 Task: Create a sub task Design and Implement Solution for the task  Implement multi-language support for the app in the project TrapPlan , assign it to team member softage.10@softage.net and update the status of the sub task to  On Track  , set the priority of the sub task to Low.
Action: Mouse moved to (62, 404)
Screenshot: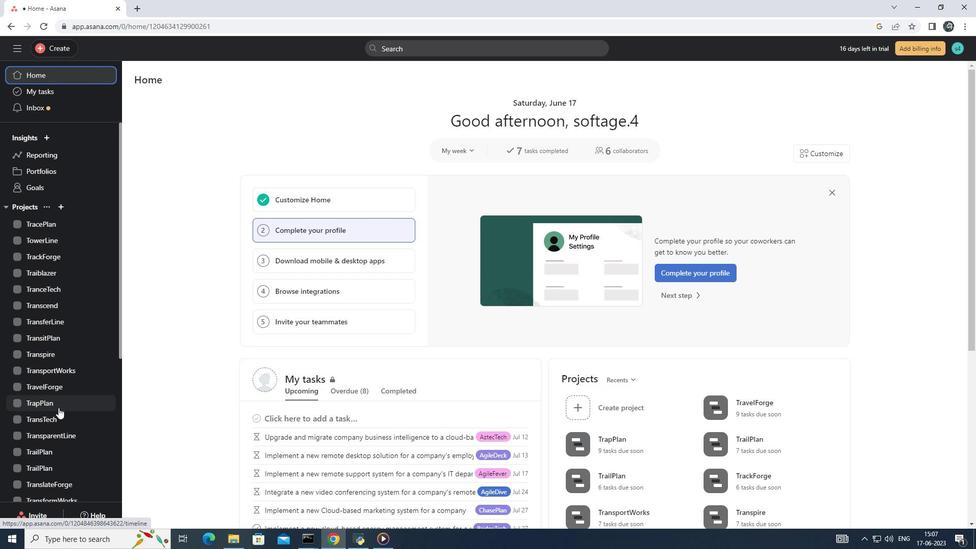 
Action: Mouse pressed left at (62, 404)
Screenshot: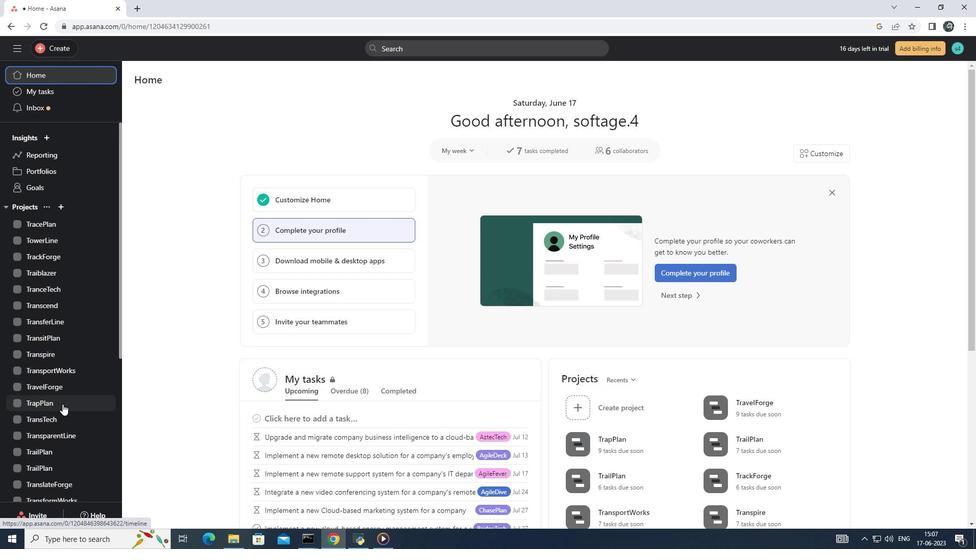 
Action: Mouse pressed left at (62, 404)
Screenshot: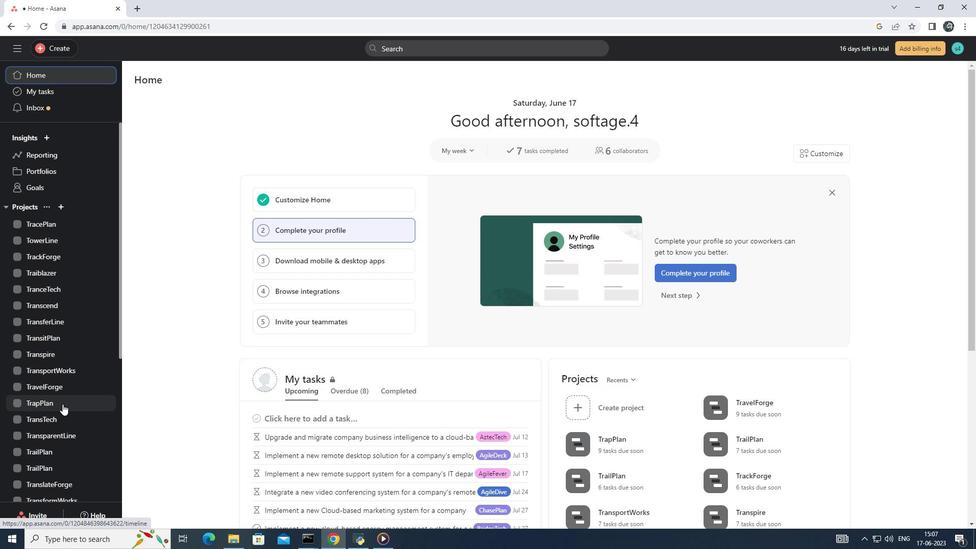
Action: Mouse moved to (424, 238)
Screenshot: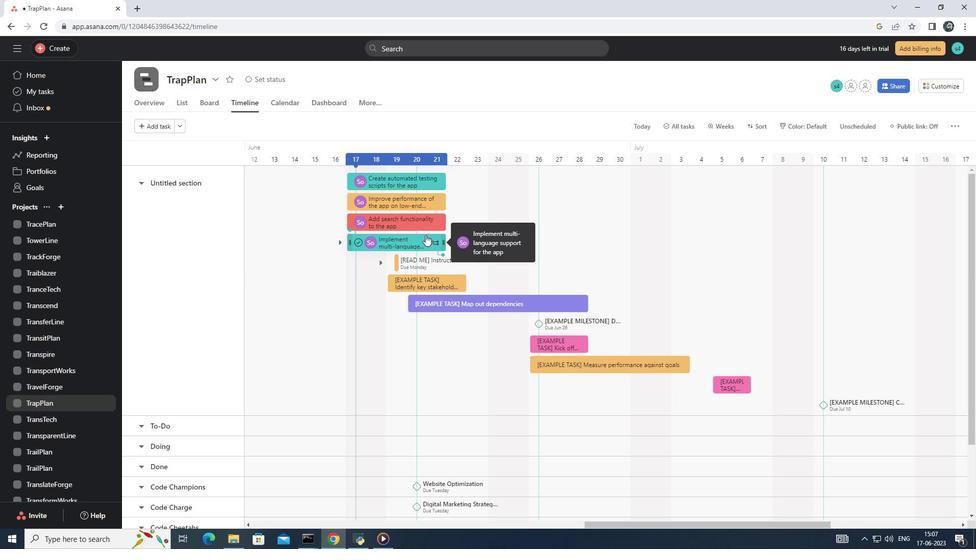 
Action: Mouse pressed left at (424, 238)
Screenshot: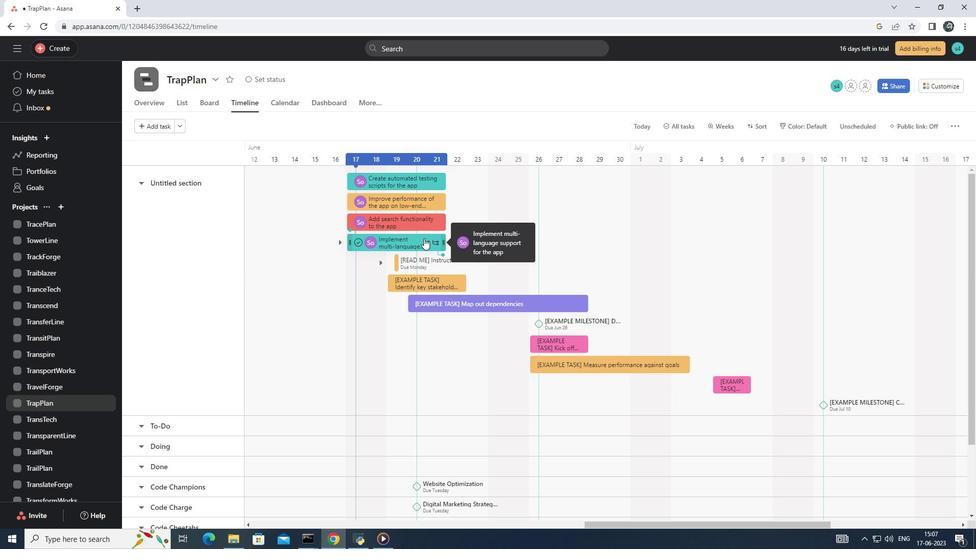 
Action: Mouse moved to (681, 355)
Screenshot: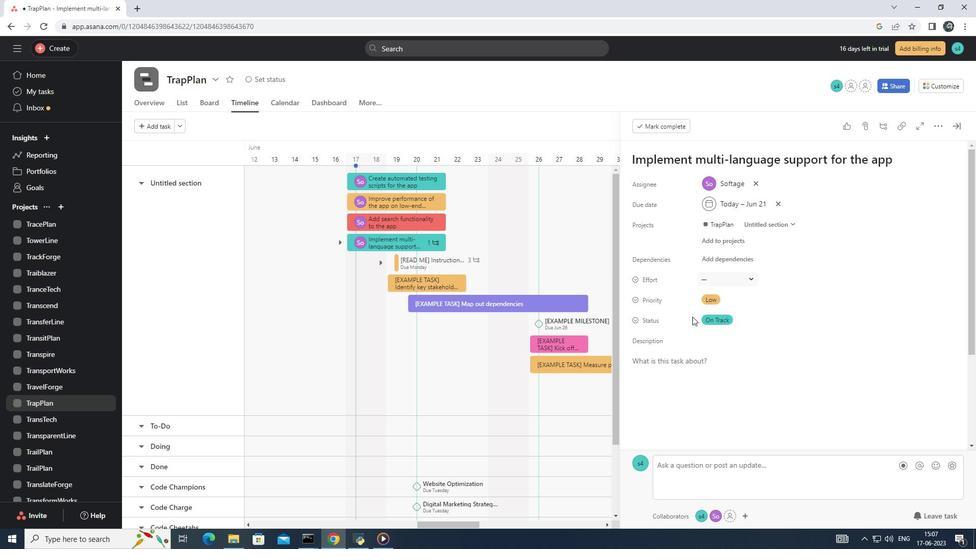 
Action: Mouse scrolled (682, 354) with delta (0, 0)
Screenshot: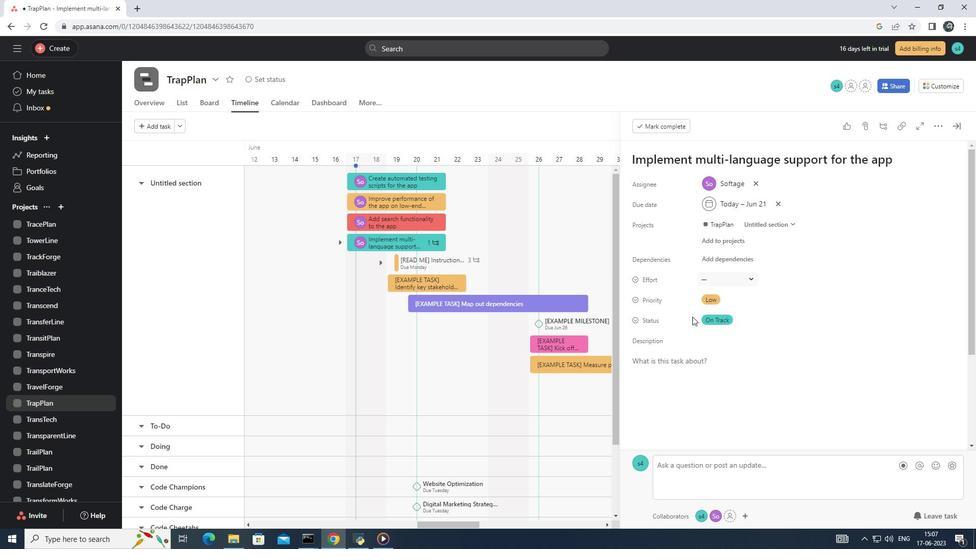 
Action: Mouse moved to (680, 357)
Screenshot: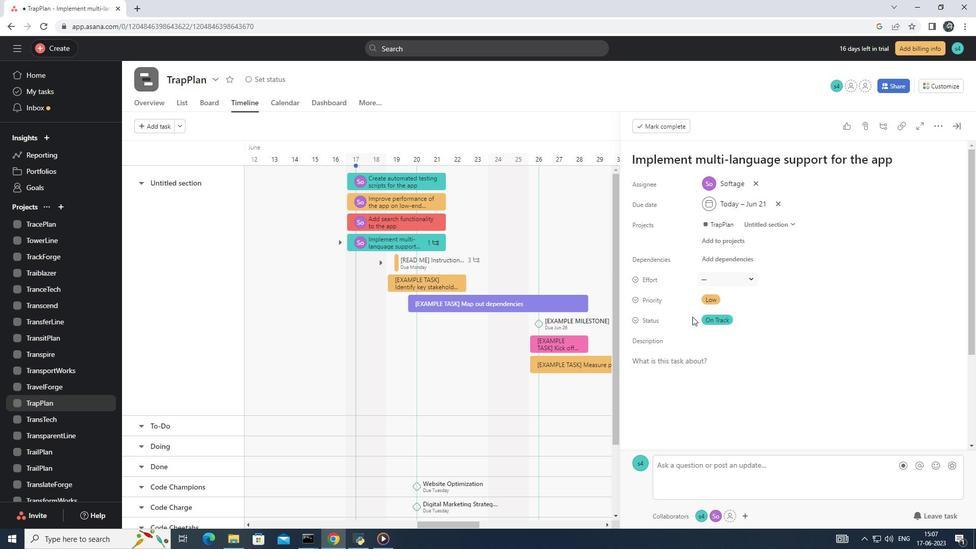 
Action: Mouse scrolled (680, 356) with delta (0, 0)
Screenshot: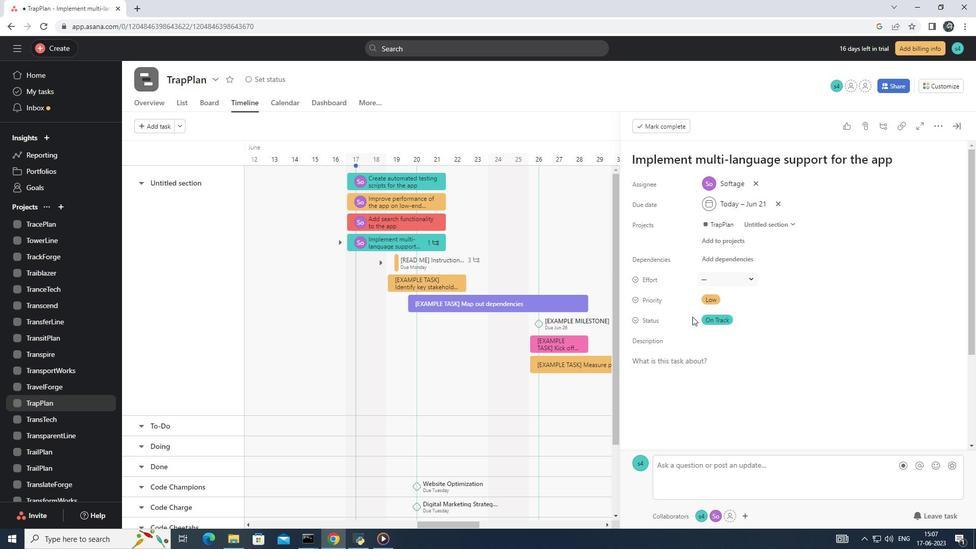 
Action: Mouse scrolled (680, 356) with delta (0, 0)
Screenshot: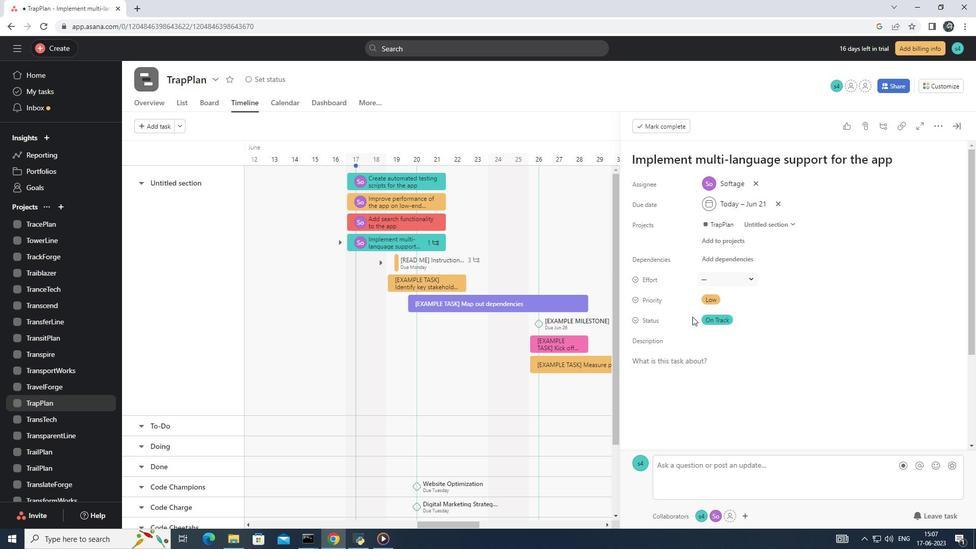 
Action: Mouse scrolled (680, 356) with delta (0, 0)
Screenshot: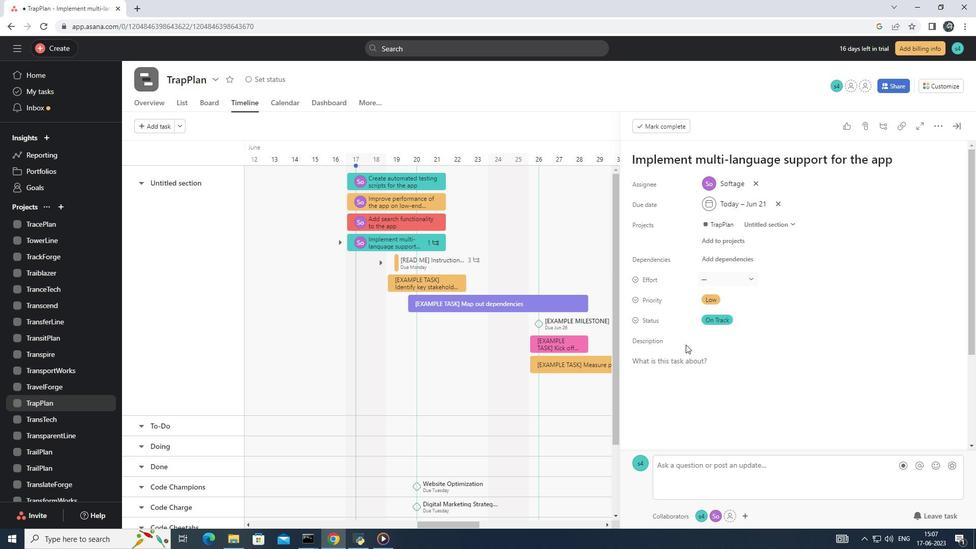 
Action: Mouse moved to (650, 368)
Screenshot: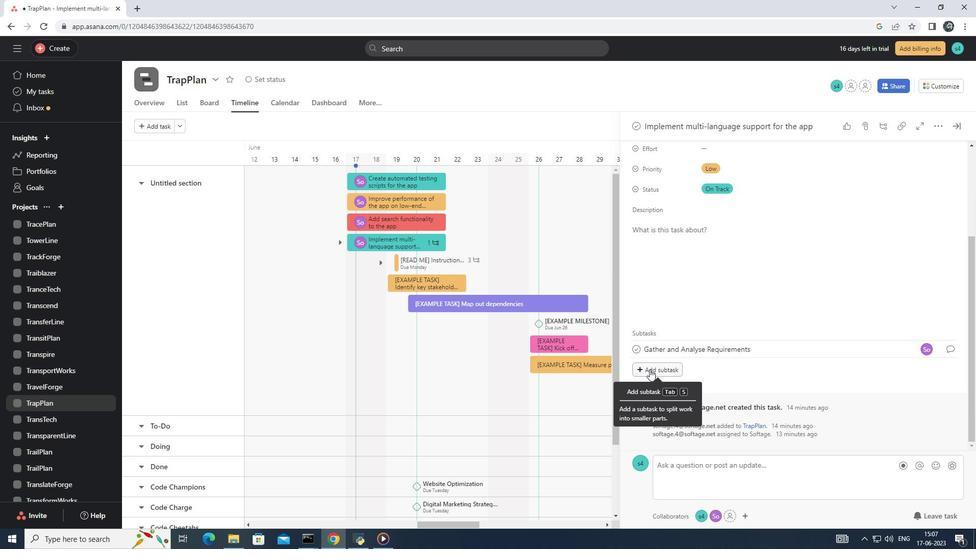 
Action: Mouse pressed left at (650, 368)
Screenshot: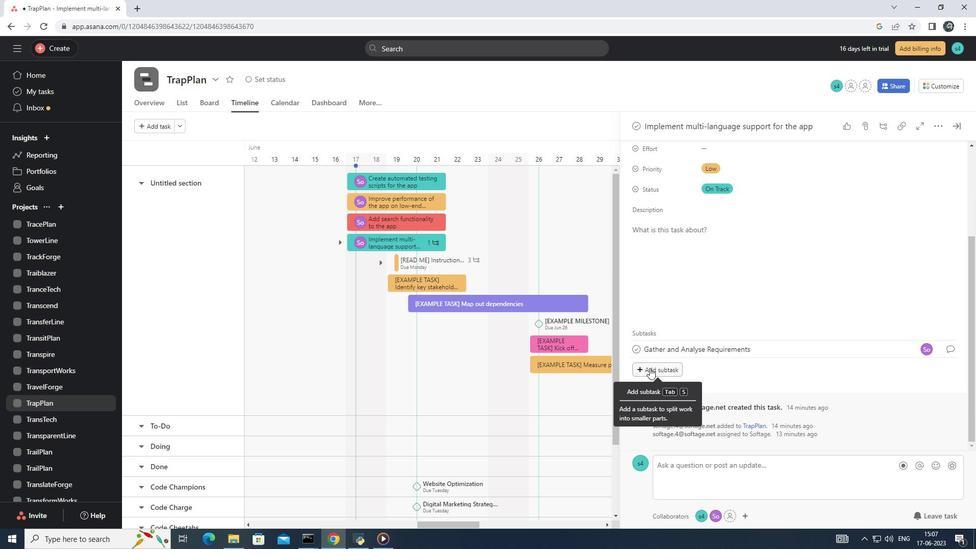 
Action: Mouse moved to (670, 348)
Screenshot: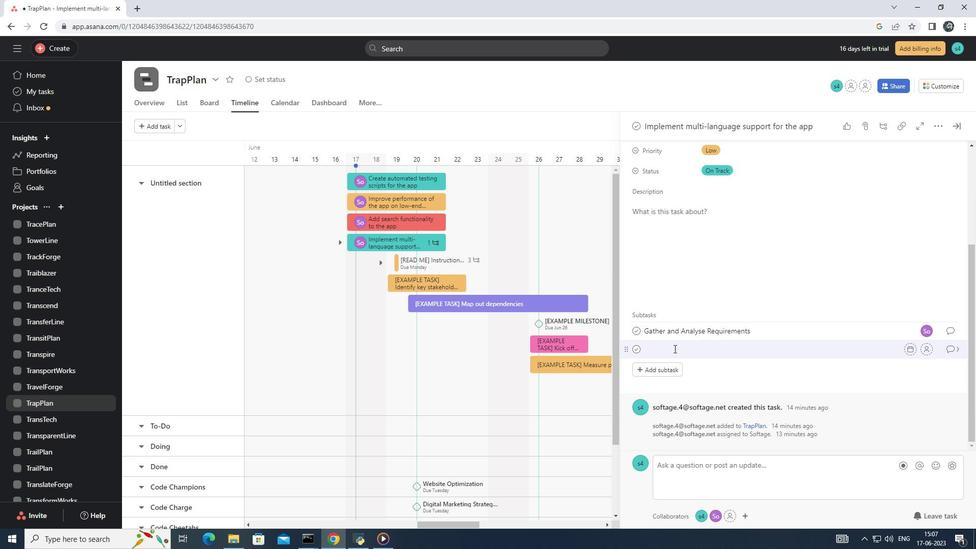 
Action: Key pressed <Key.shift>Design<Key.space><Key.backspace>
Screenshot: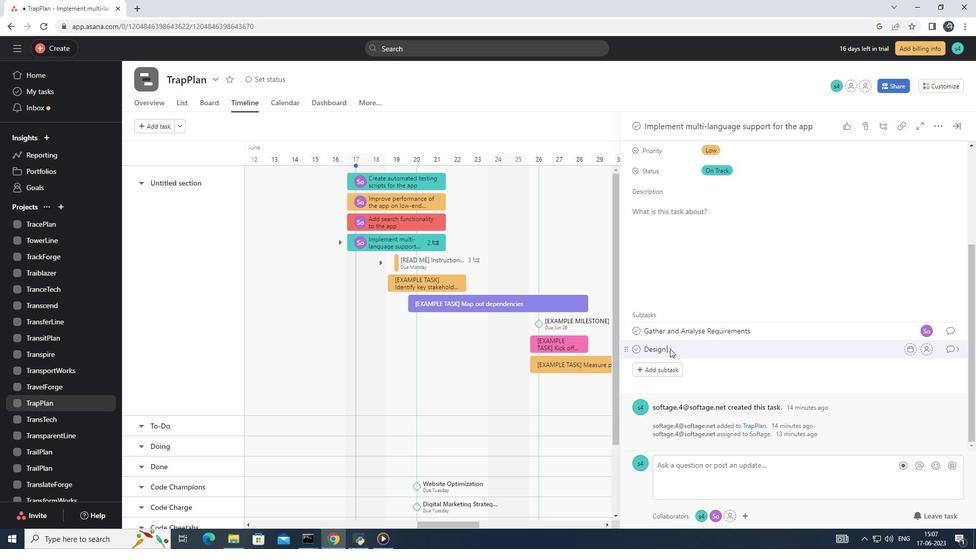 
Action: Mouse moved to (670, 348)
Screenshot: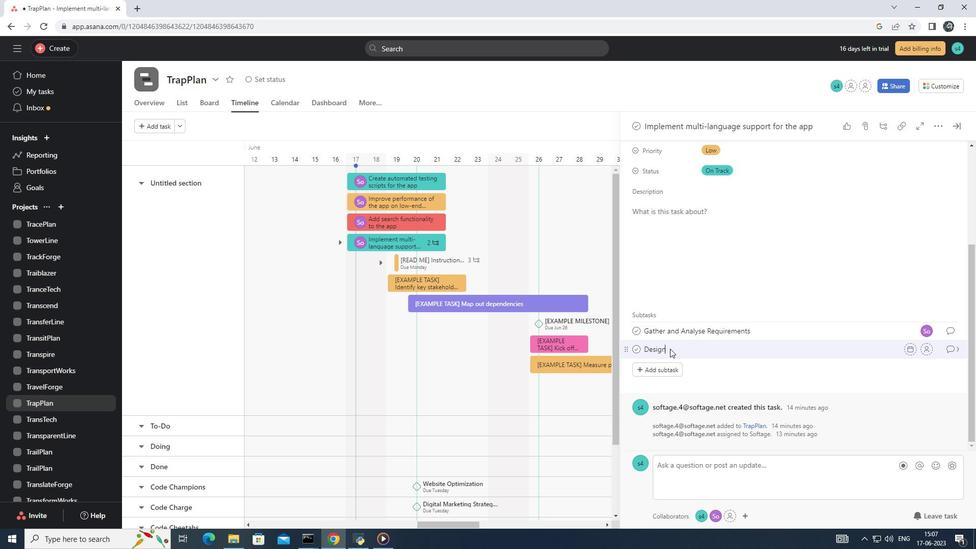 
Action: Key pressed <Key.space>and<Key.space>
Screenshot: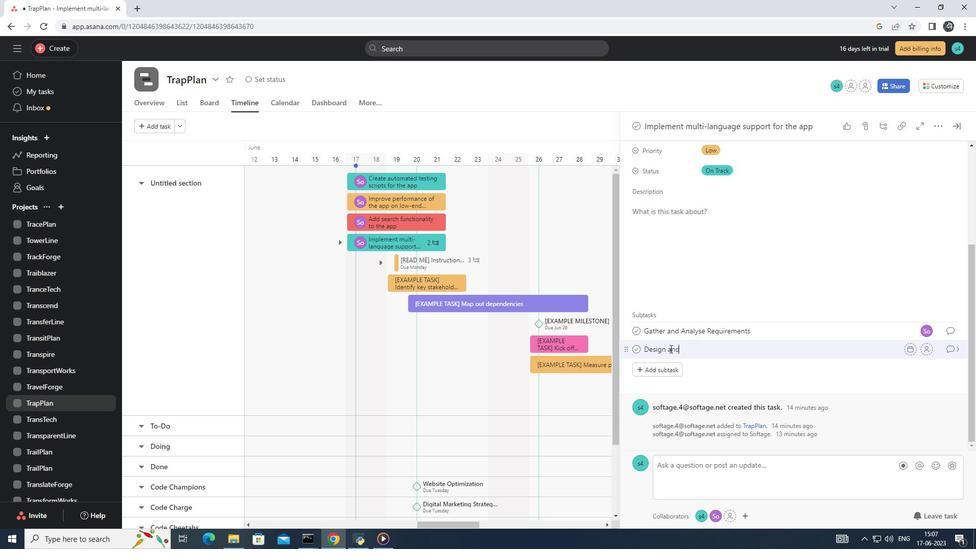 
Action: Mouse moved to (670, 348)
Screenshot: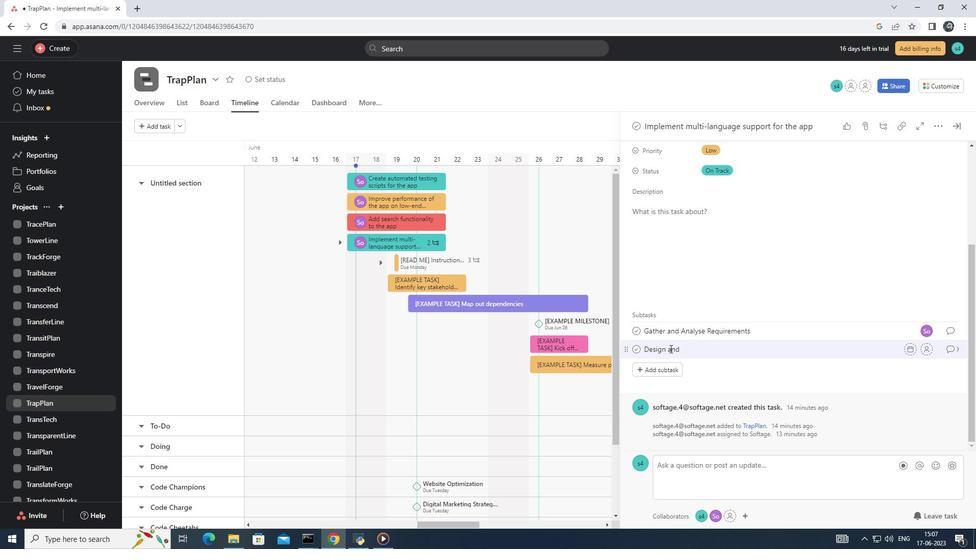 
Action: Key pressed <Key.shift>Implement<Key.space><Key.shift>Solution
Screenshot: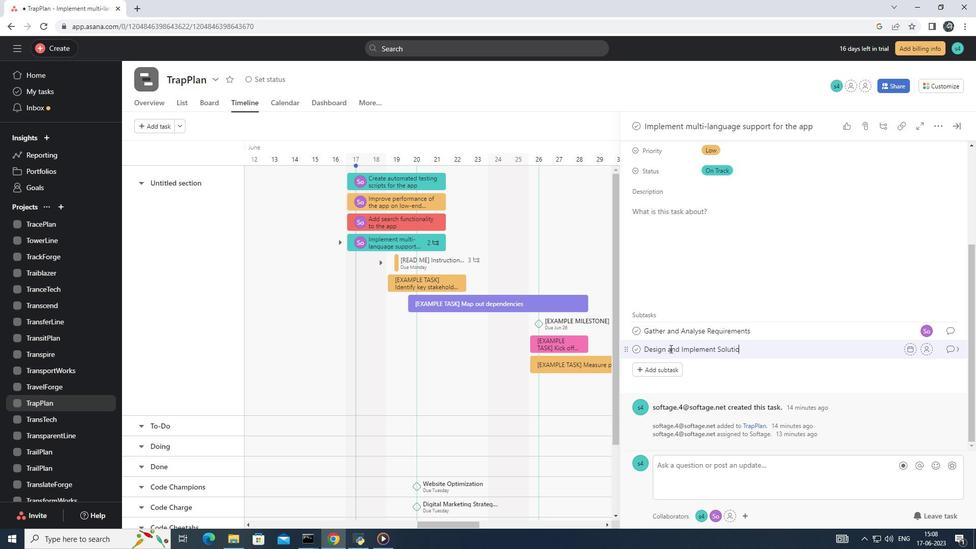
Action: Mouse moved to (924, 349)
Screenshot: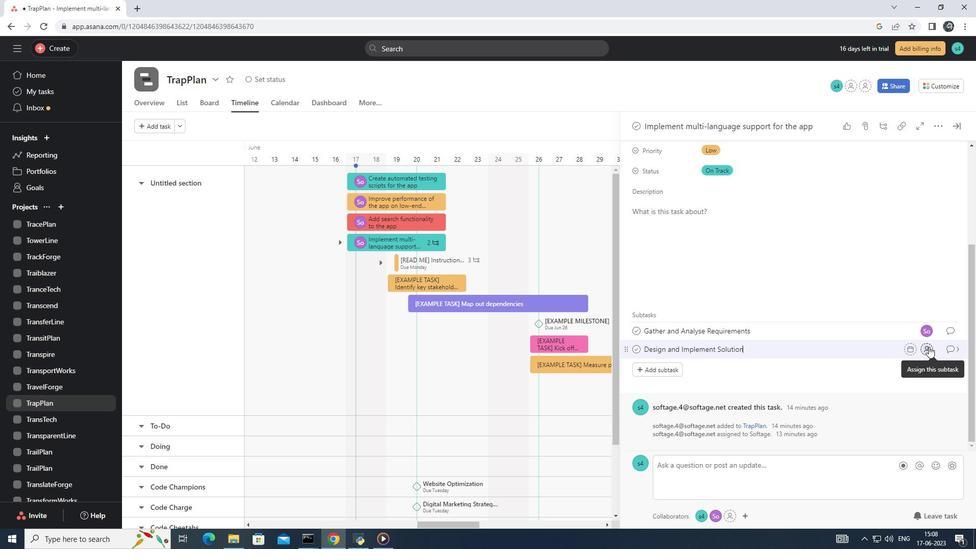 
Action: Mouse pressed left at (924, 349)
Screenshot: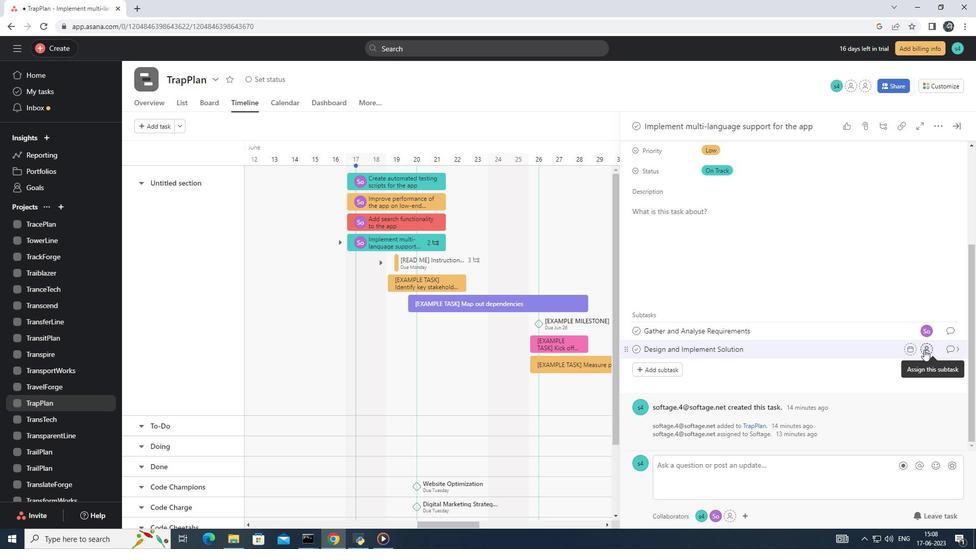 
Action: Mouse moved to (778, 391)
Screenshot: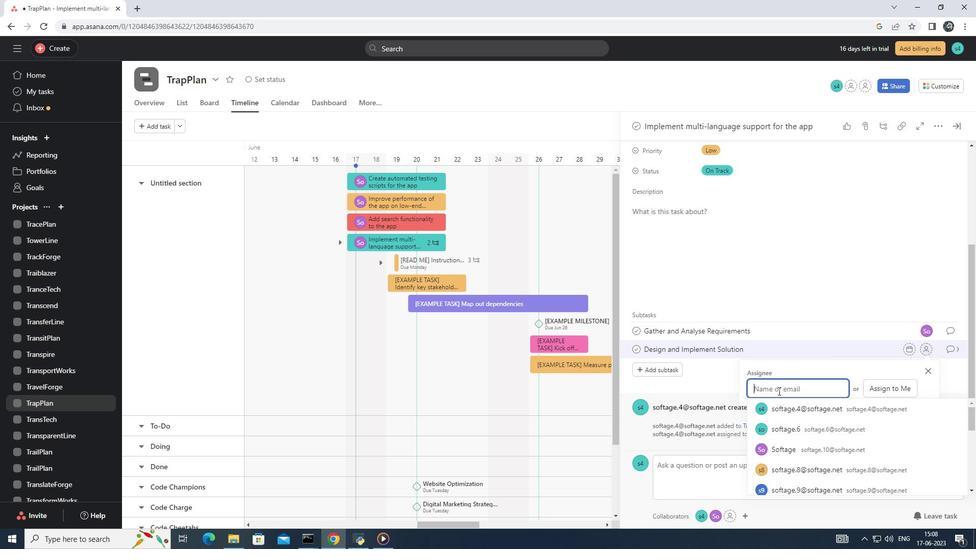 
Action: Mouse pressed left at (778, 391)
Screenshot: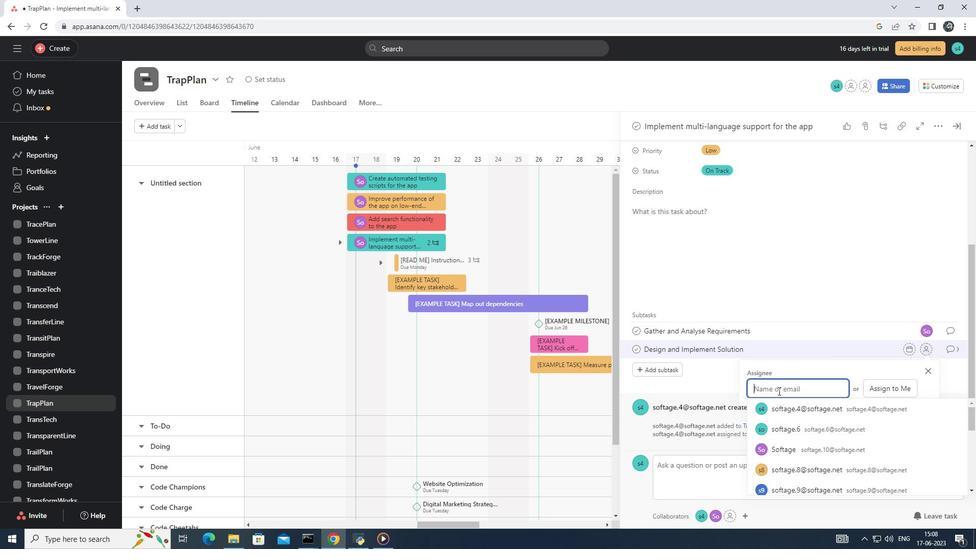 
Action: Mouse moved to (779, 391)
Screenshot: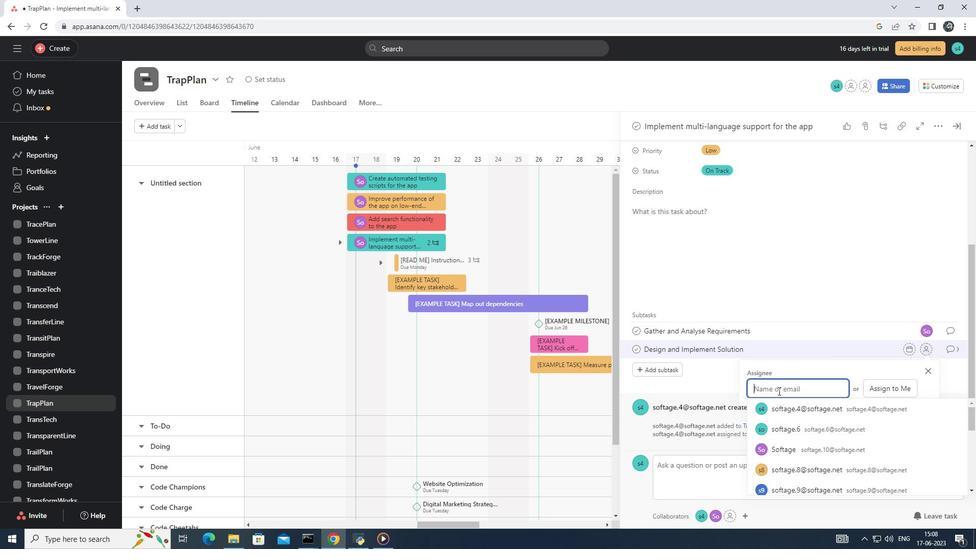 
Action: Key pressed softage.10<Key.shift>@softage.net<Key.enter>
Screenshot: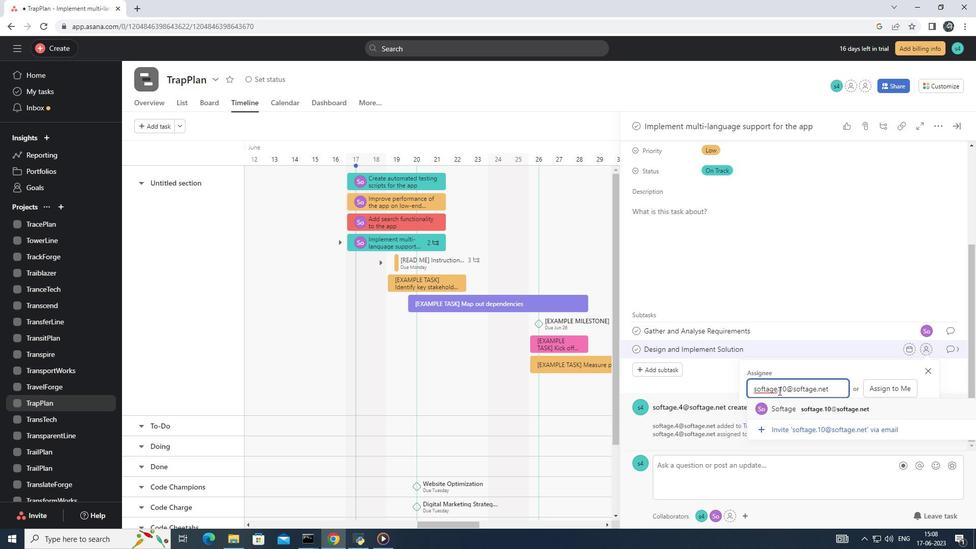 
Action: Mouse moved to (959, 349)
Screenshot: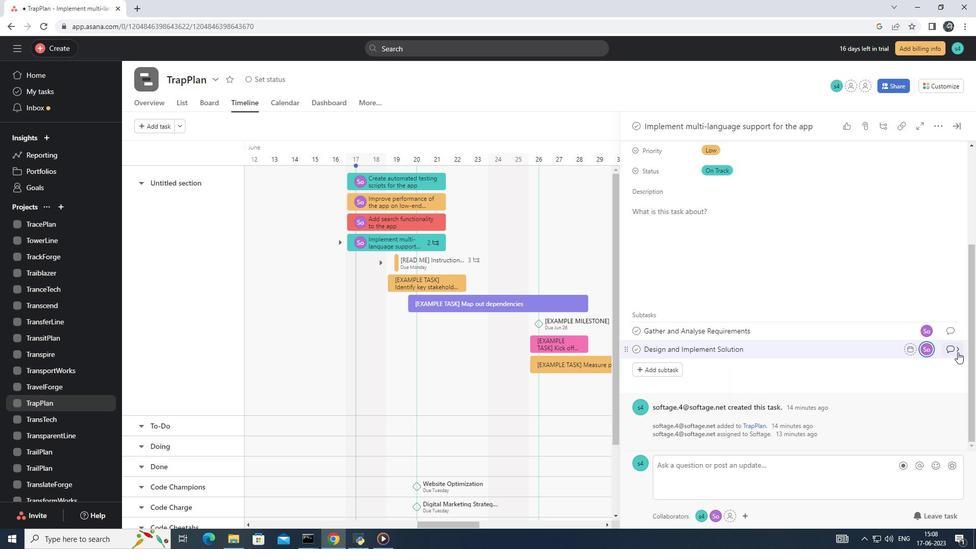 
Action: Mouse pressed left at (959, 349)
Screenshot: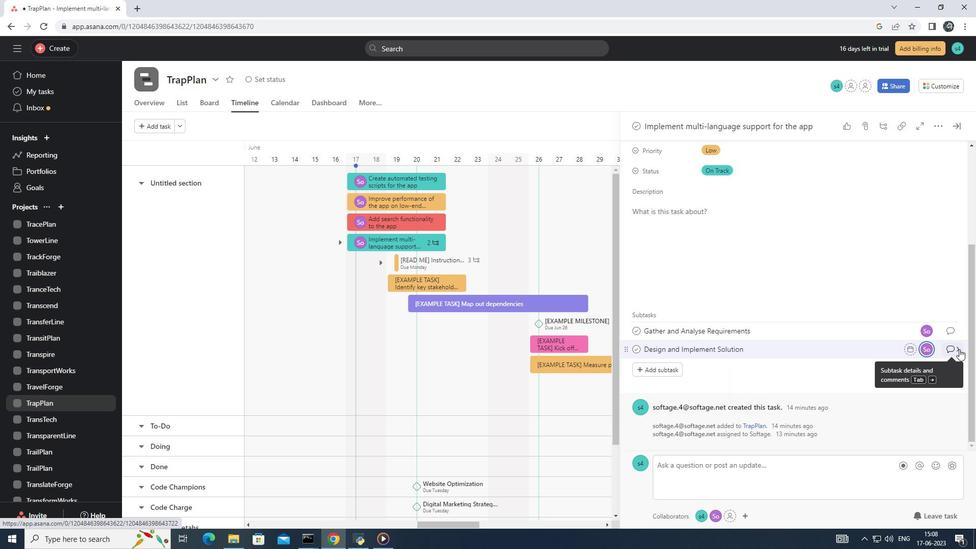 
Action: Mouse moved to (655, 270)
Screenshot: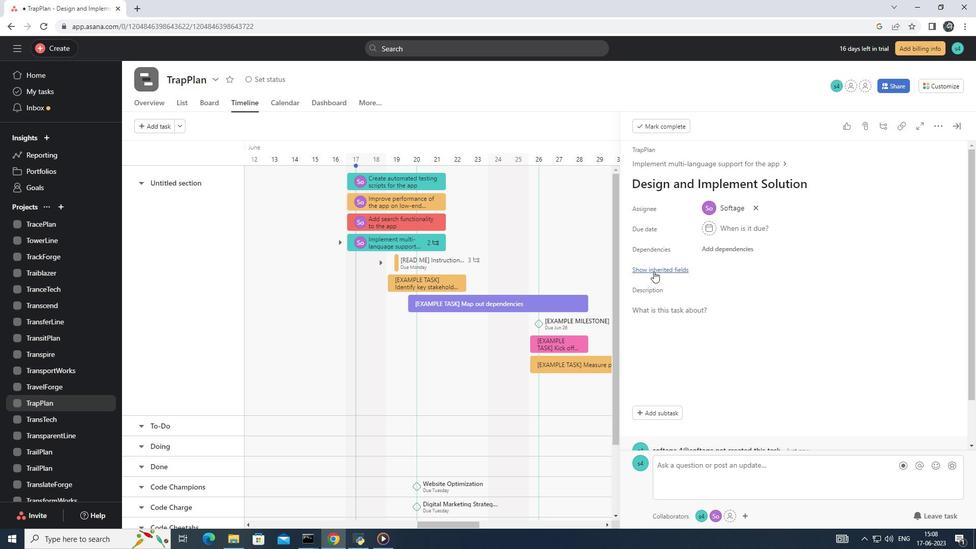 
Action: Mouse pressed left at (655, 270)
Screenshot: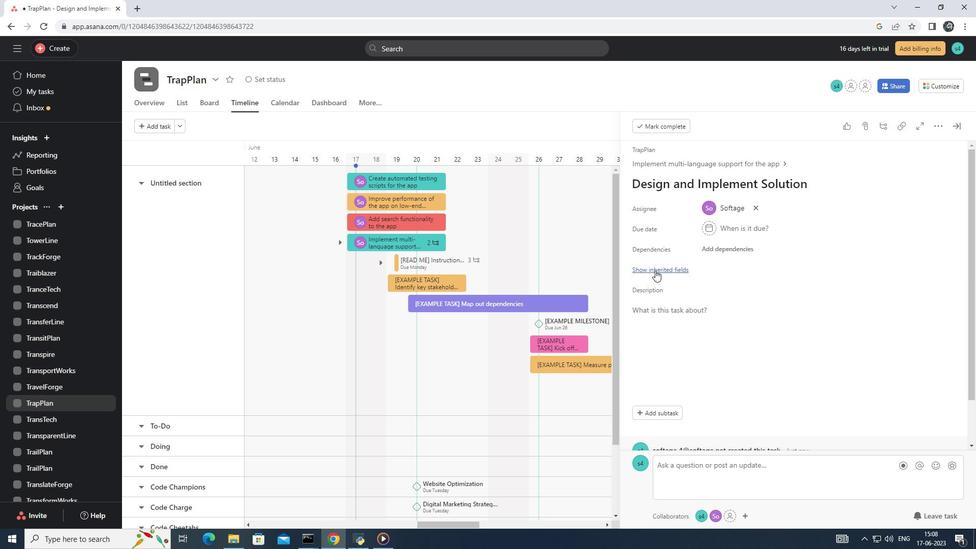 
Action: Mouse moved to (738, 327)
Screenshot: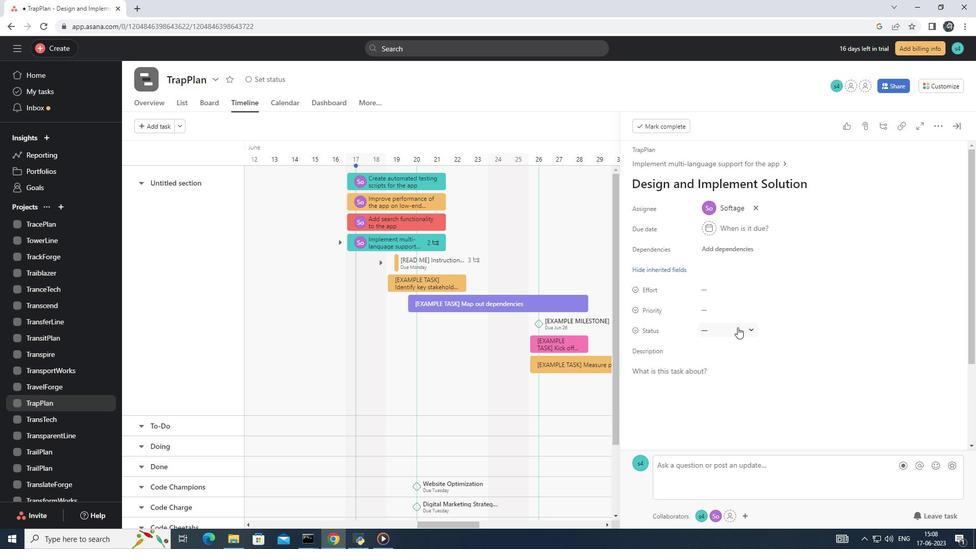 
Action: Mouse pressed left at (738, 327)
Screenshot: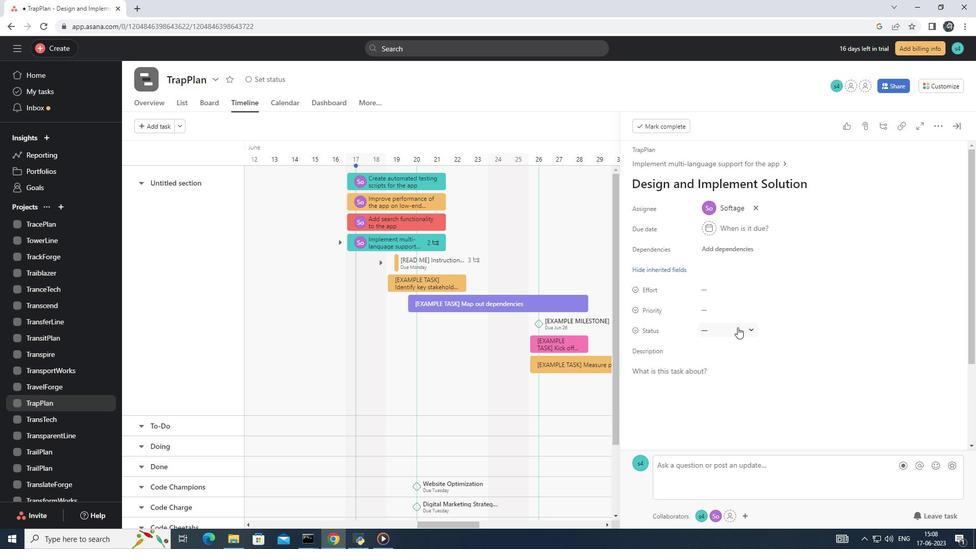 
Action: Mouse moved to (746, 366)
Screenshot: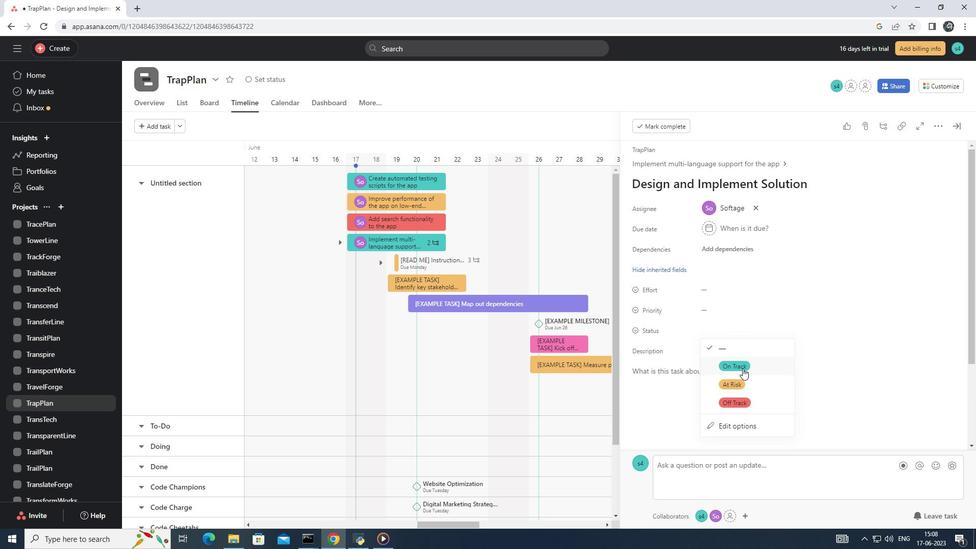
Action: Mouse pressed left at (746, 366)
Screenshot: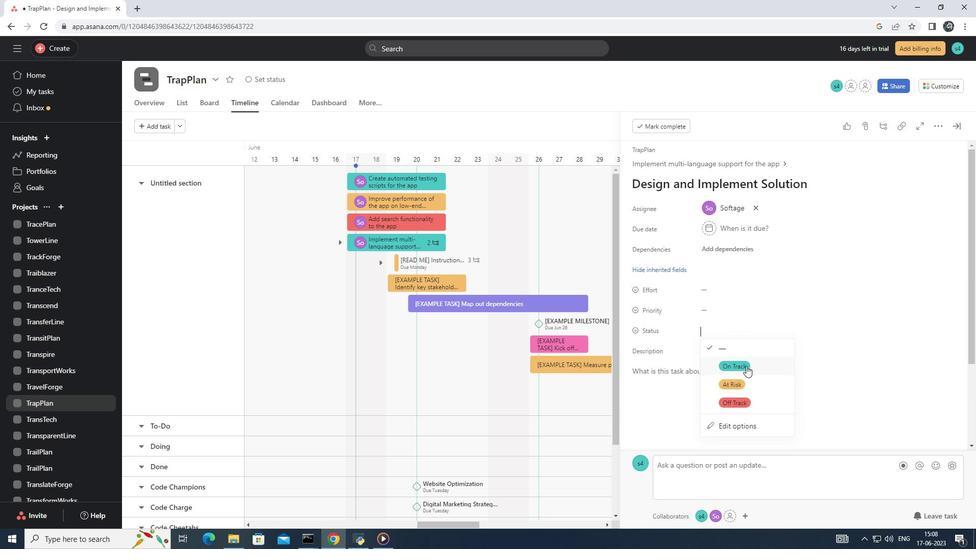 
Action: Mouse moved to (721, 307)
Screenshot: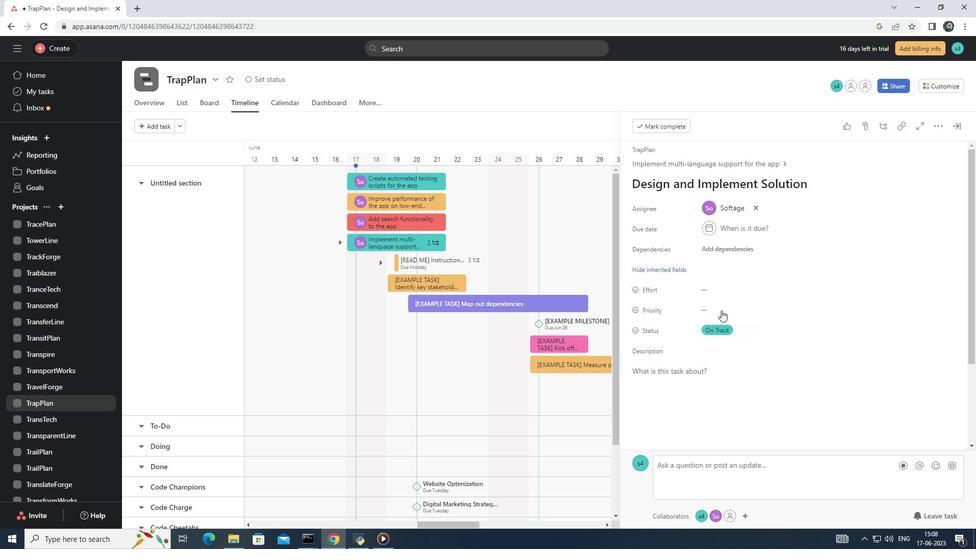 
Action: Mouse pressed left at (721, 307)
Screenshot: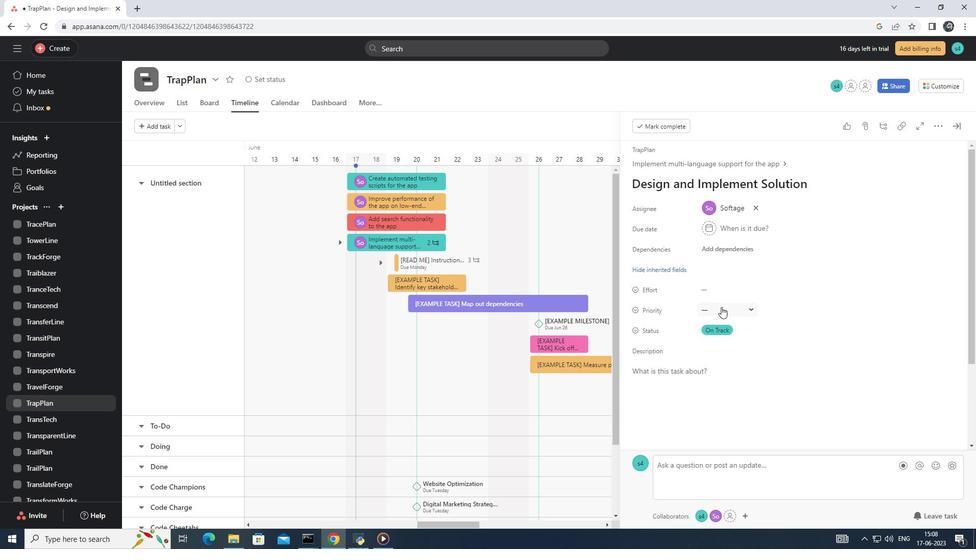 
Action: Mouse moved to (743, 382)
Screenshot: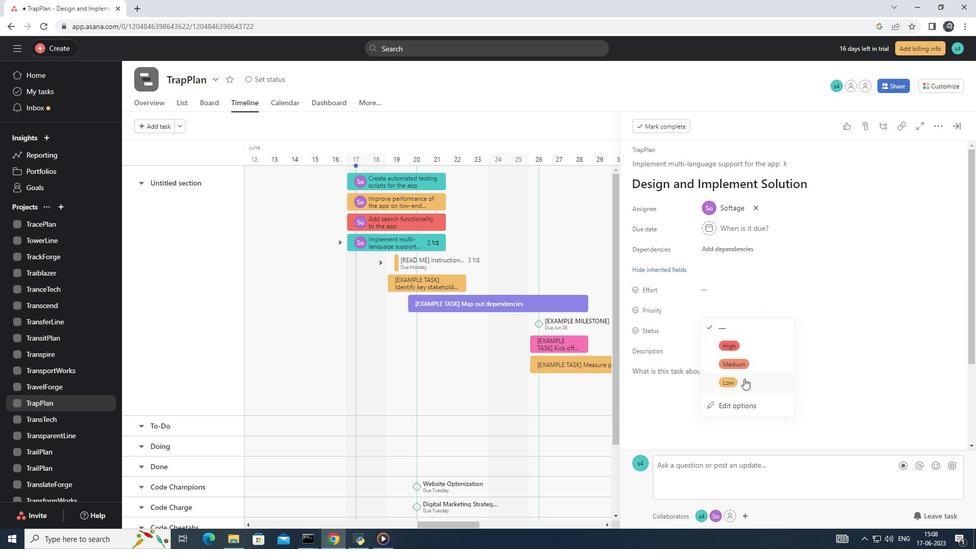 
Action: Mouse pressed left at (743, 382)
Screenshot: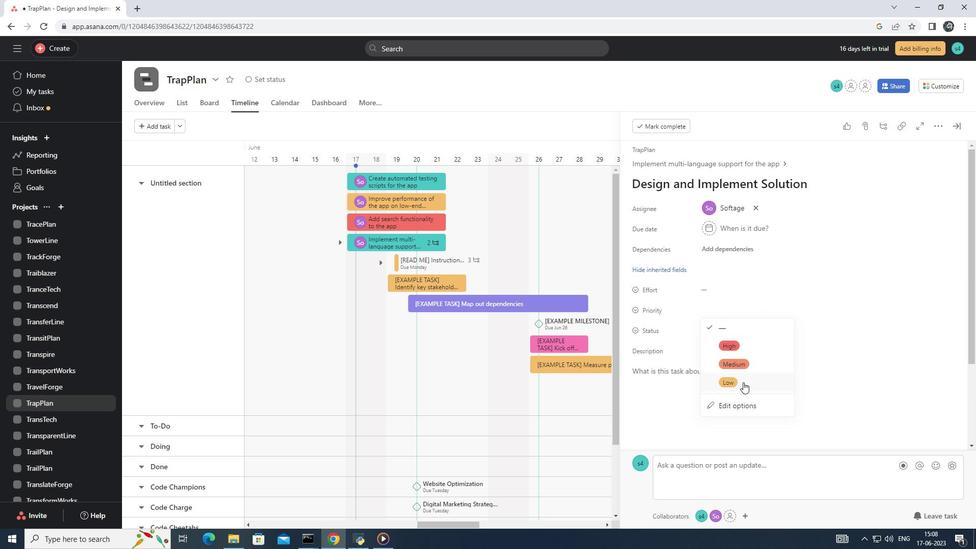 
Action: Mouse moved to (744, 376)
Screenshot: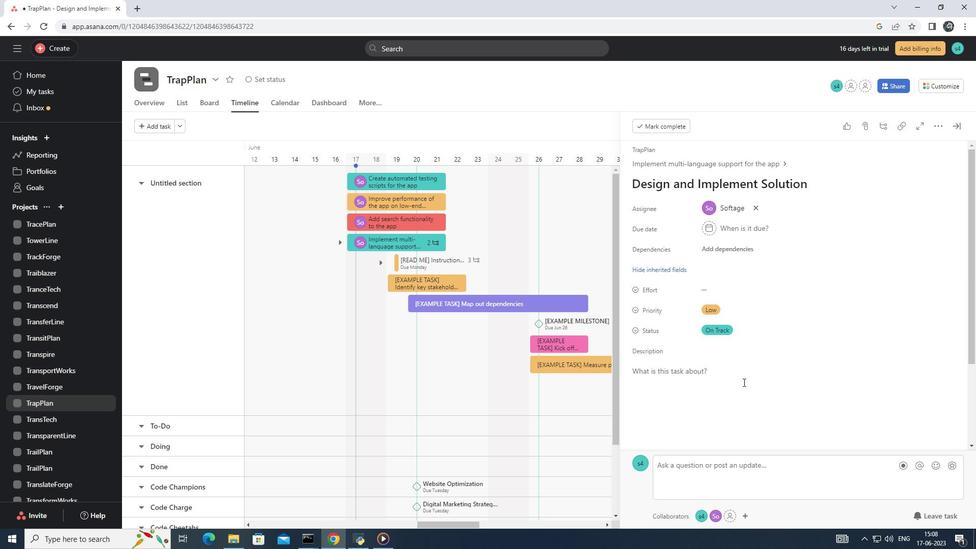 
